 Task: Create a task  Missing or incorrect error messages , assign it to team member softage.9@softage.net in the project ZenithTech and update the status of the task to  On Track  , set the priority of the task to Low.
Action: Mouse moved to (197, 163)
Screenshot: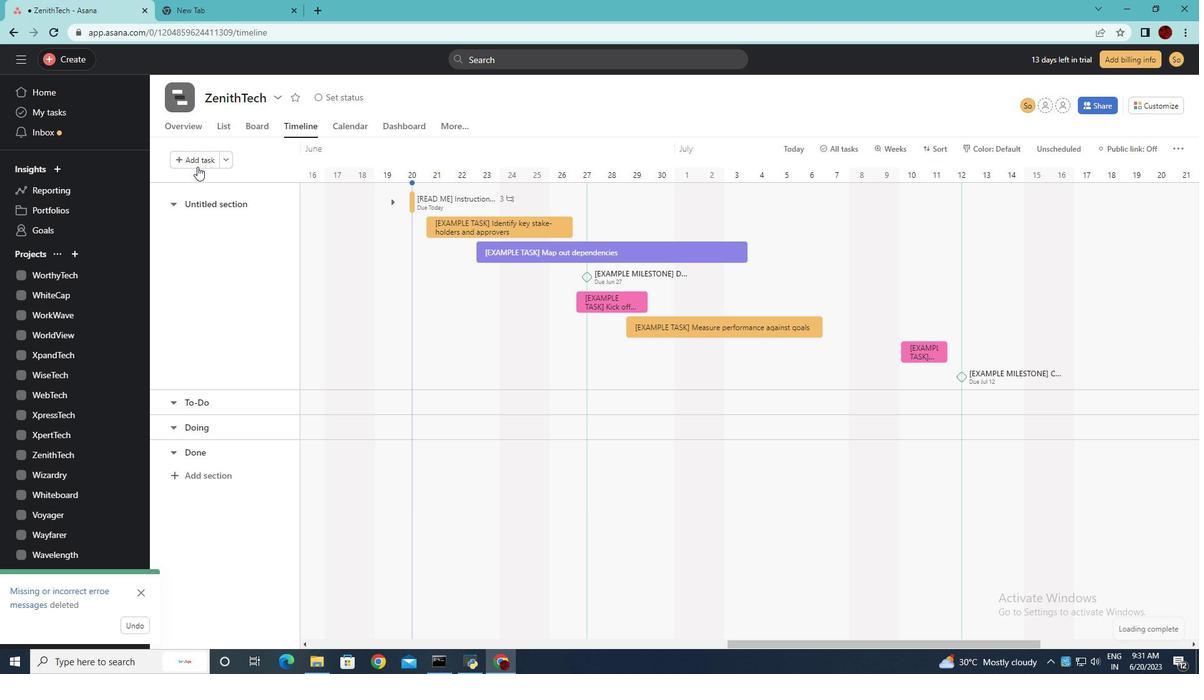 
Action: Mouse pressed left at (197, 163)
Screenshot: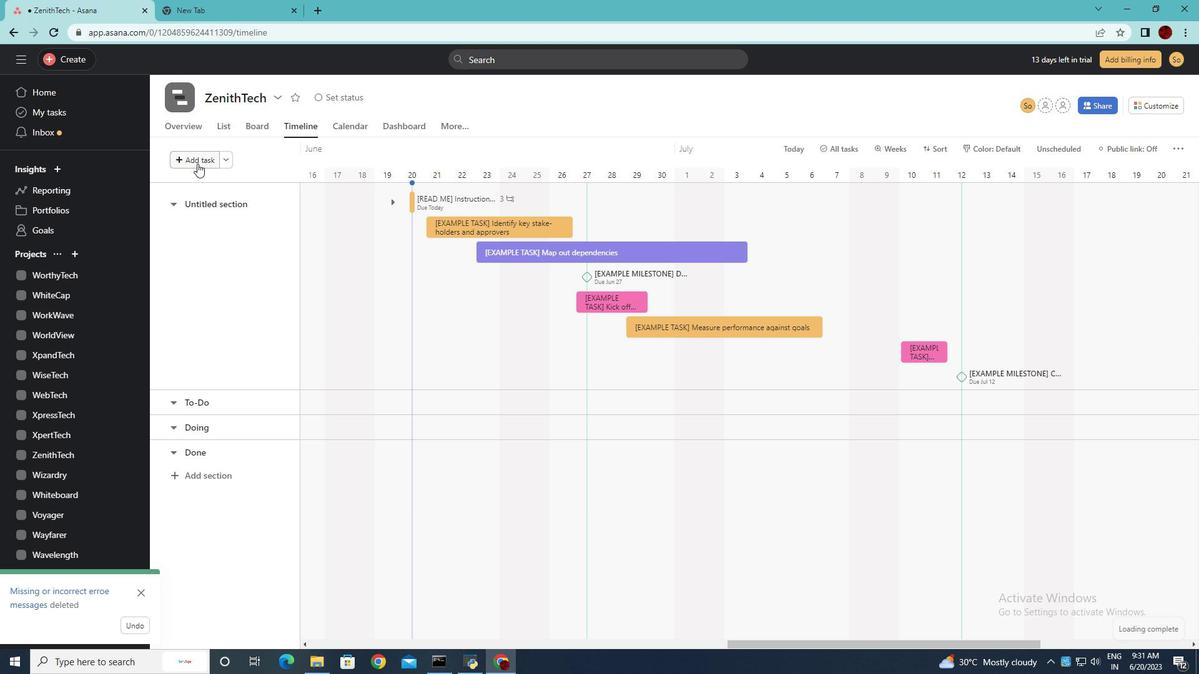 
Action: Key pressed <Key.shift><Key.shift><Key.shift><Key.shift><Key.shift><Key.shift><Key.shift><Key.shift><Key.shift><Key.shift><Key.shift><Key.shift><Key.shift><Key.shift><Key.shift><Key.shift><Key.shift>Missing<Key.space>or<Key.space>incorrect<Key.space>error<Key.space>messages
Screenshot: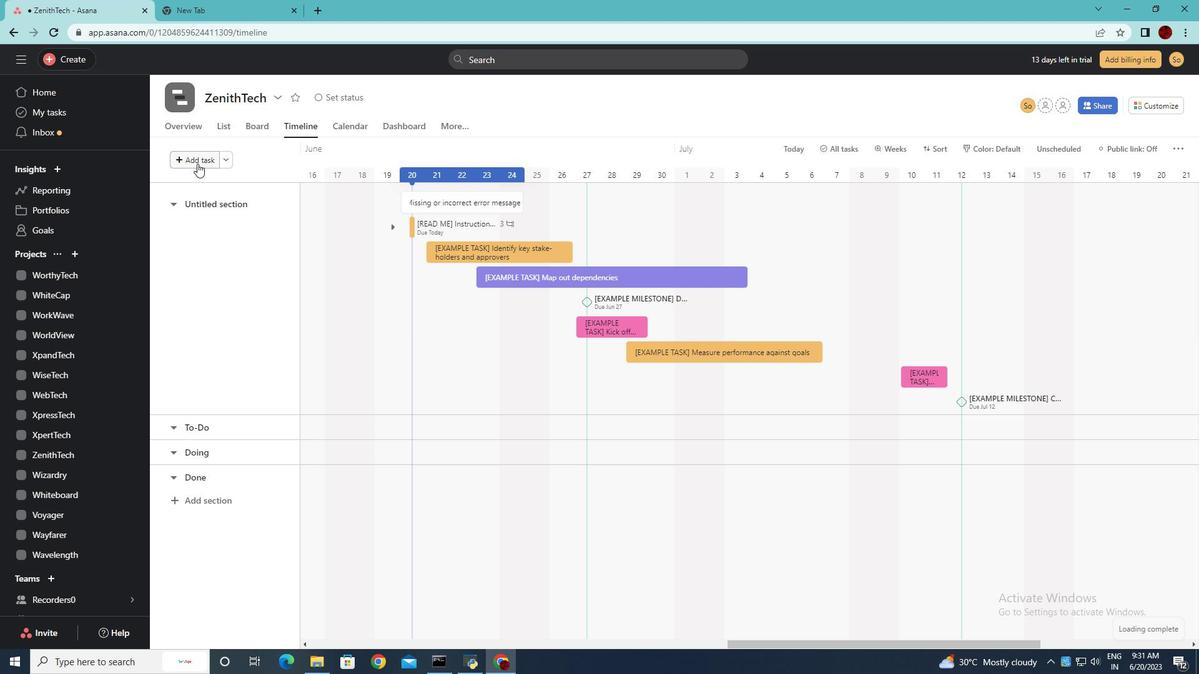 
Action: Mouse moved to (489, 206)
Screenshot: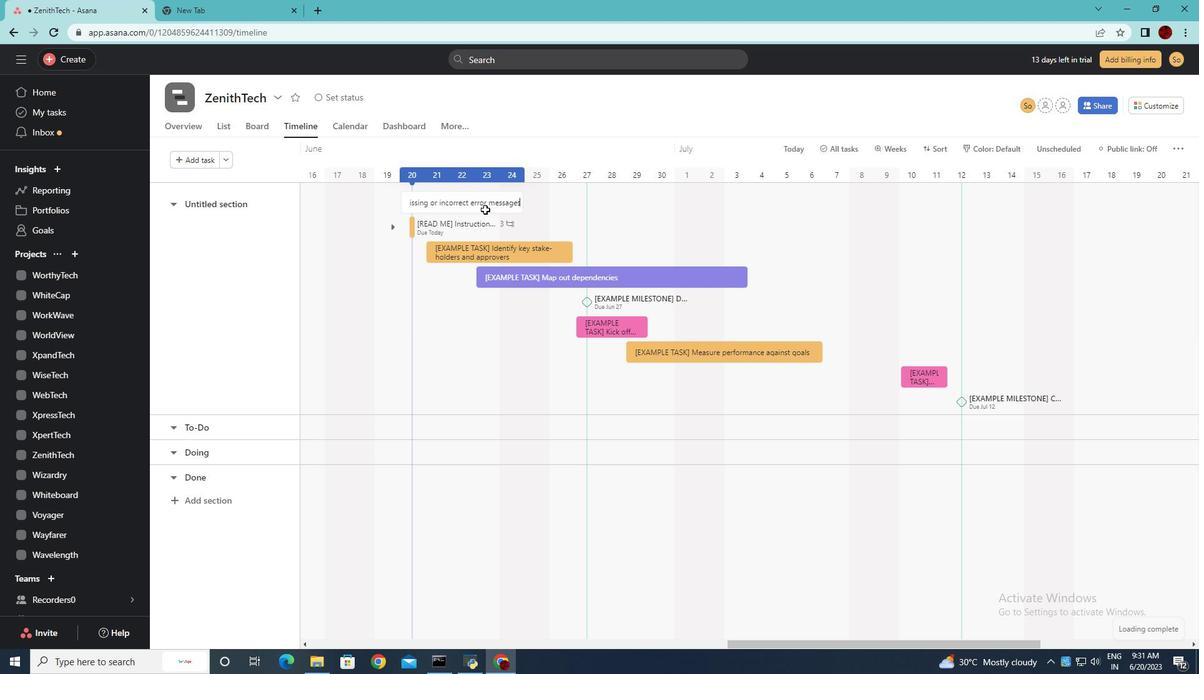 
Action: Mouse pressed left at (489, 206)
Screenshot: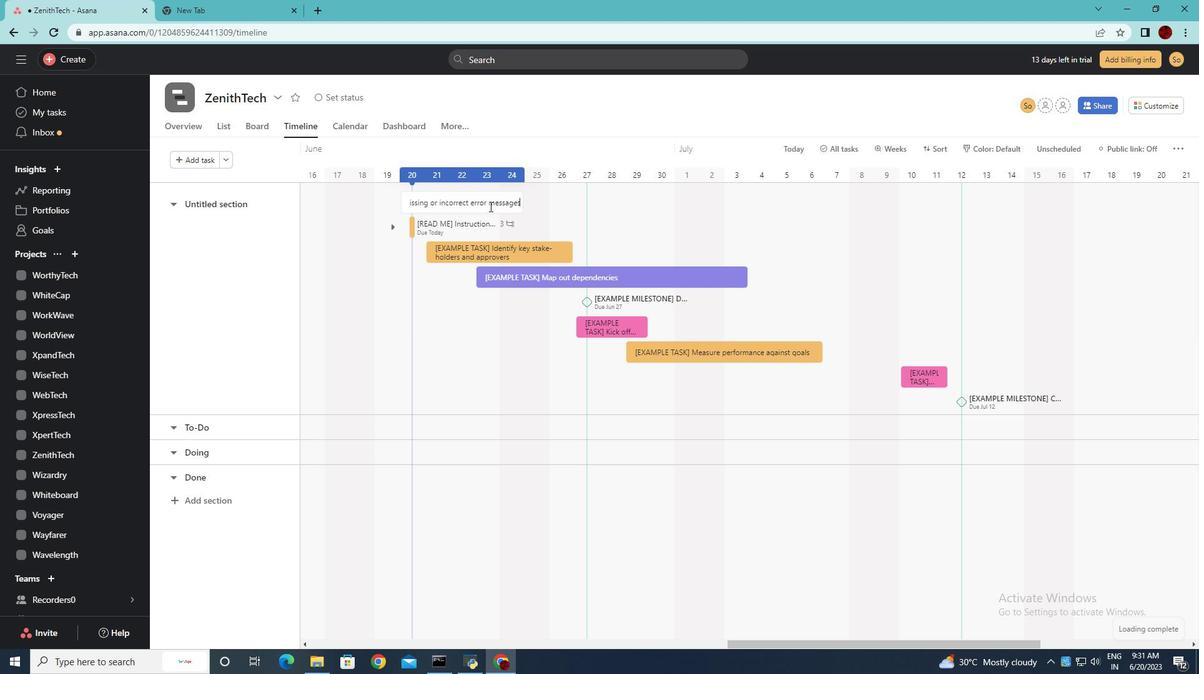 
Action: Mouse moved to (872, 224)
Screenshot: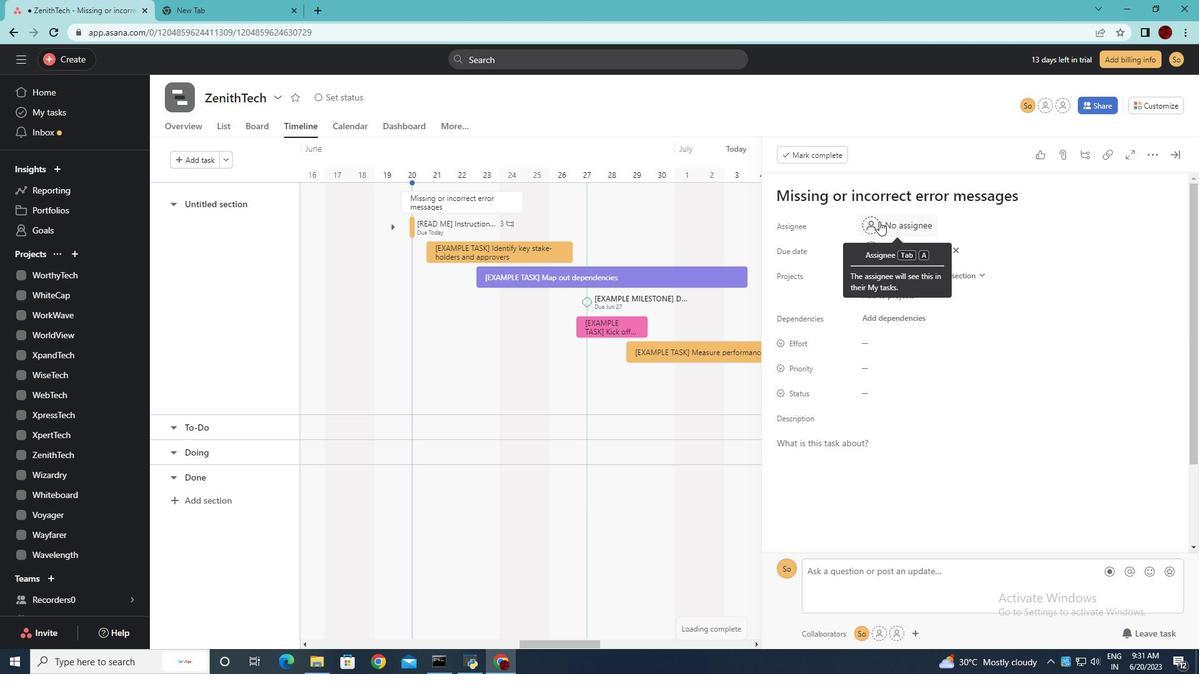 
Action: Mouse pressed left at (872, 224)
Screenshot: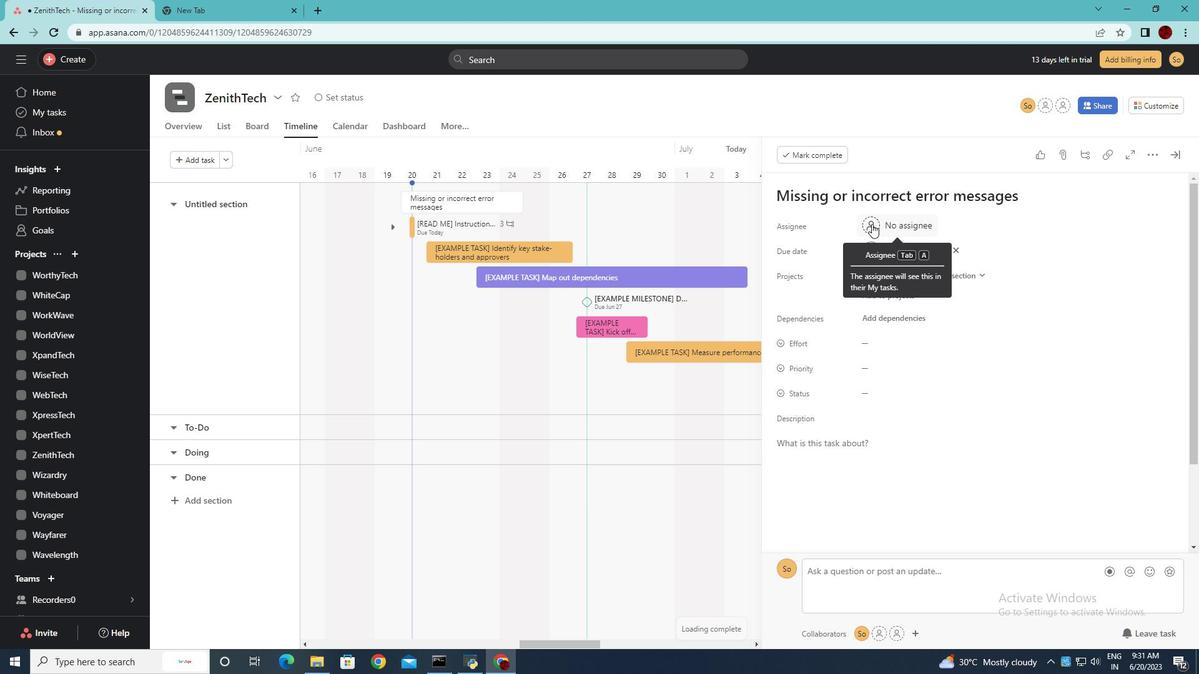 
Action: Key pressed softage.9<Key.shift>@softage.net
Screenshot: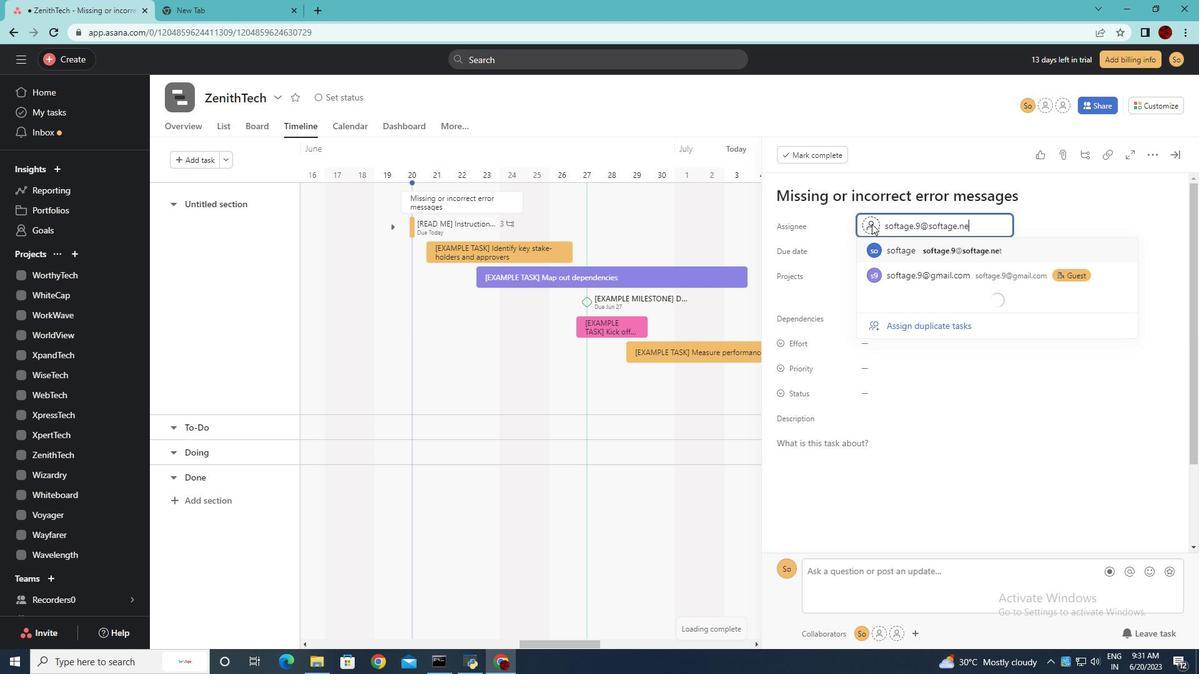 
Action: Mouse moved to (938, 249)
Screenshot: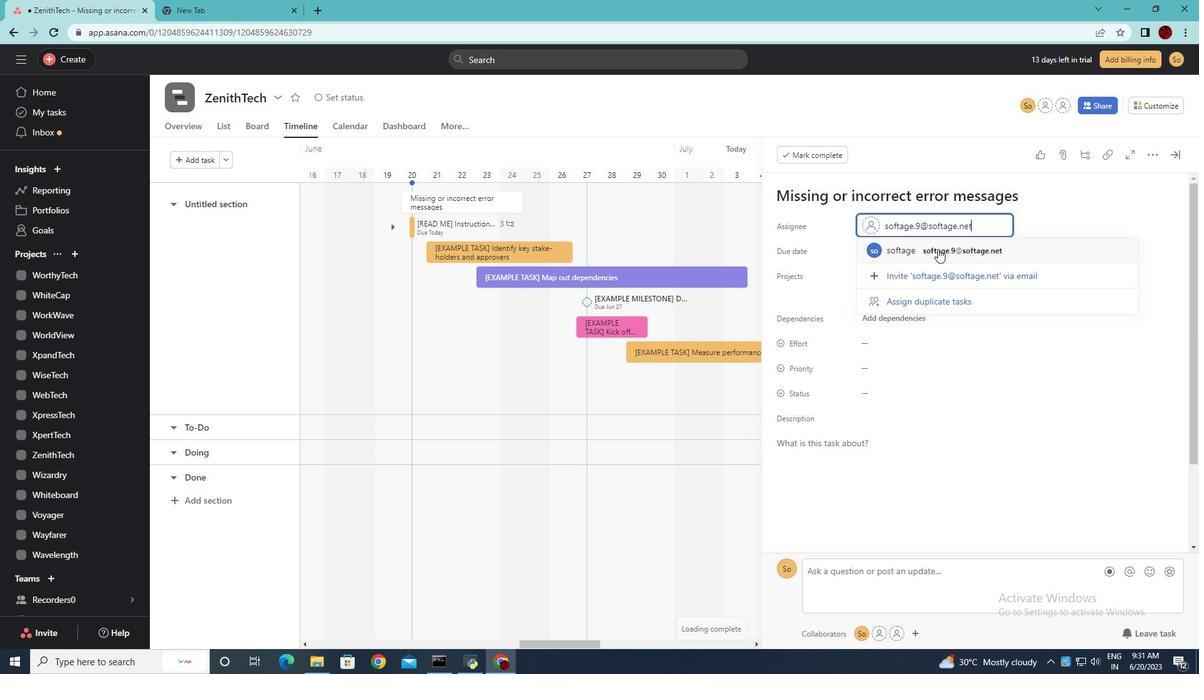 
Action: Mouse pressed left at (938, 249)
Screenshot: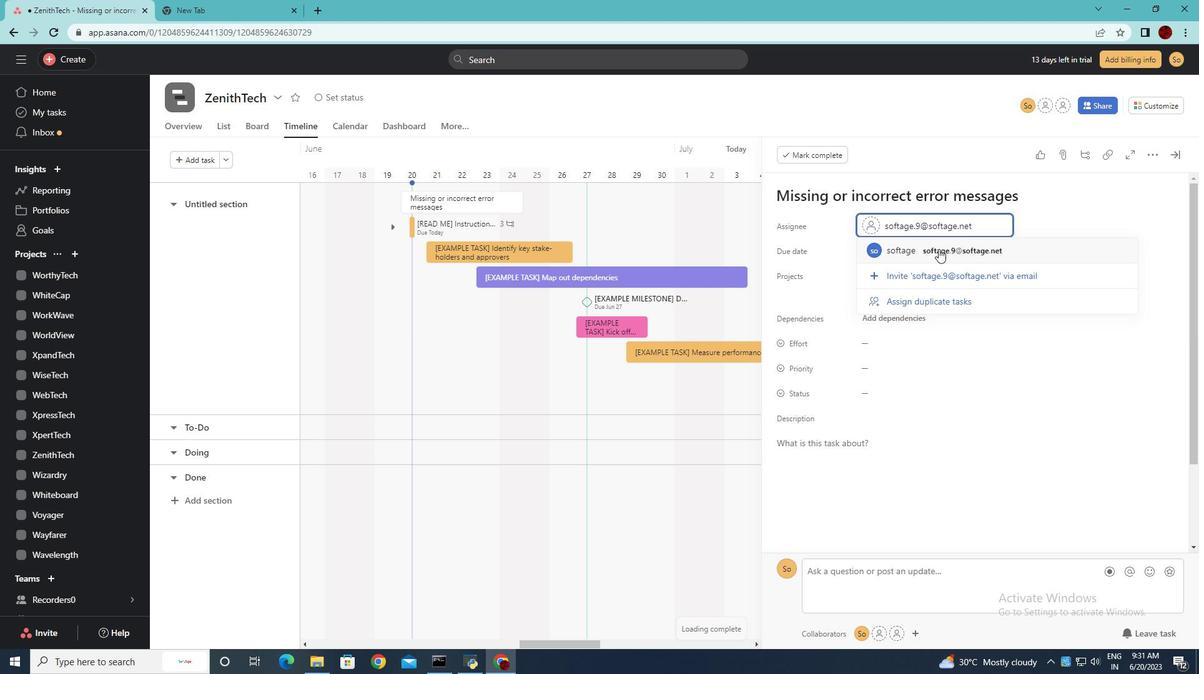 
Action: Mouse moved to (924, 394)
Screenshot: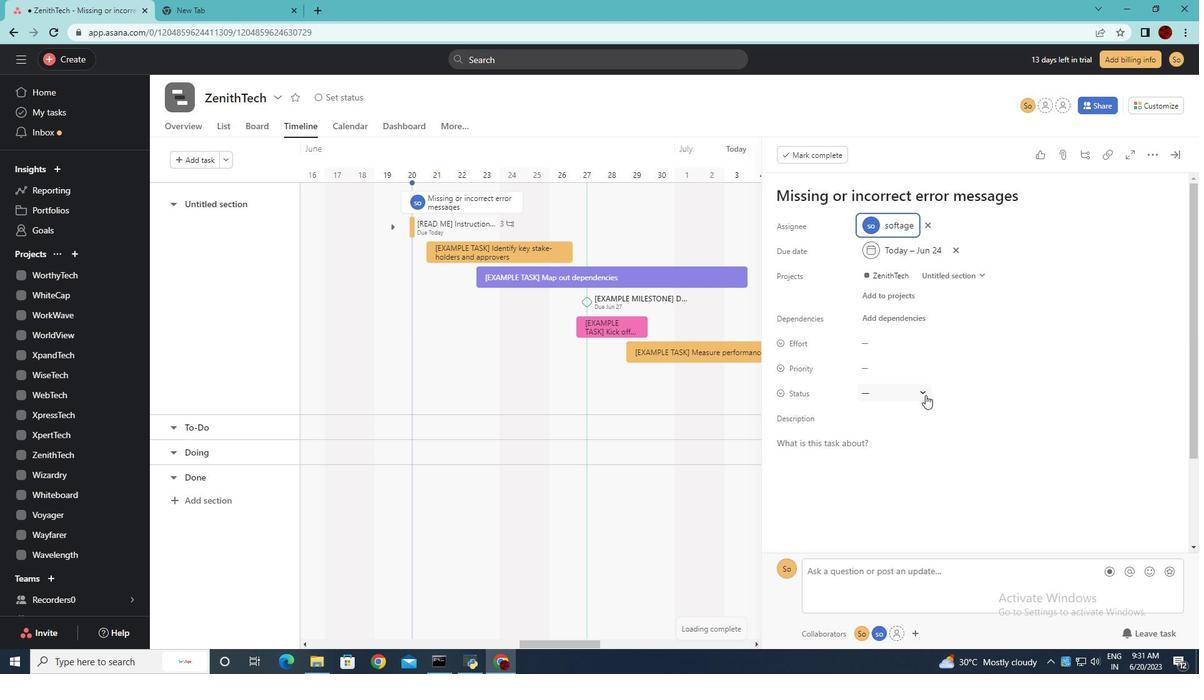 
Action: Mouse pressed left at (924, 394)
Screenshot: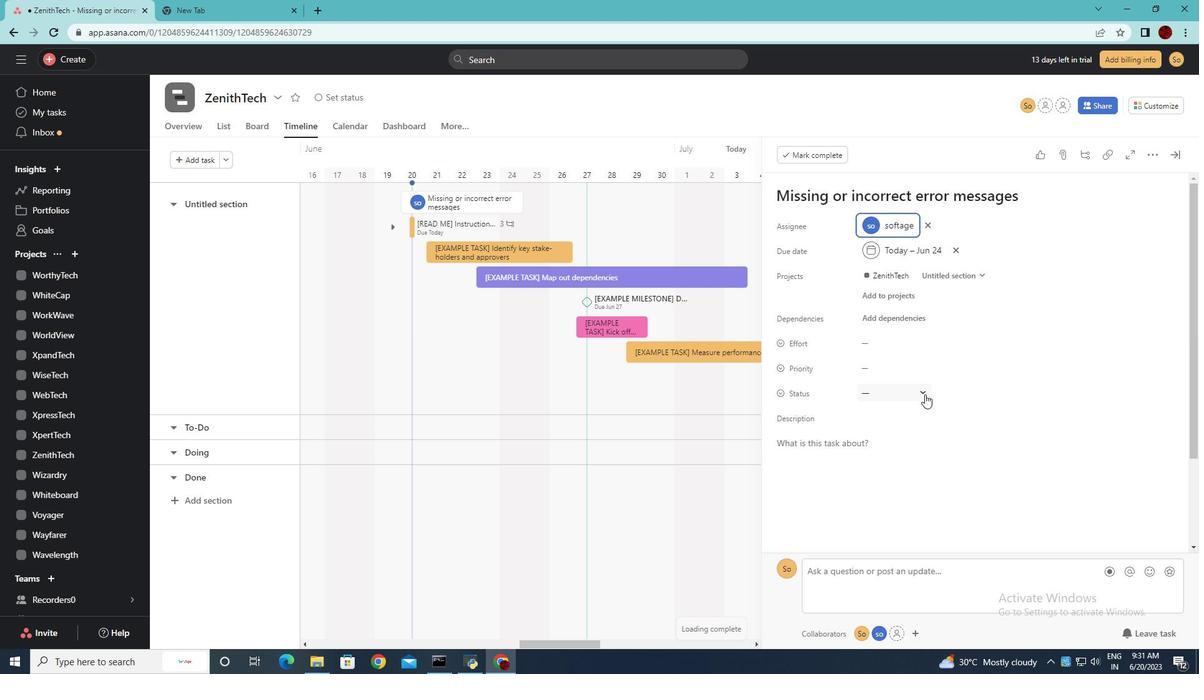 
Action: Mouse moved to (901, 436)
Screenshot: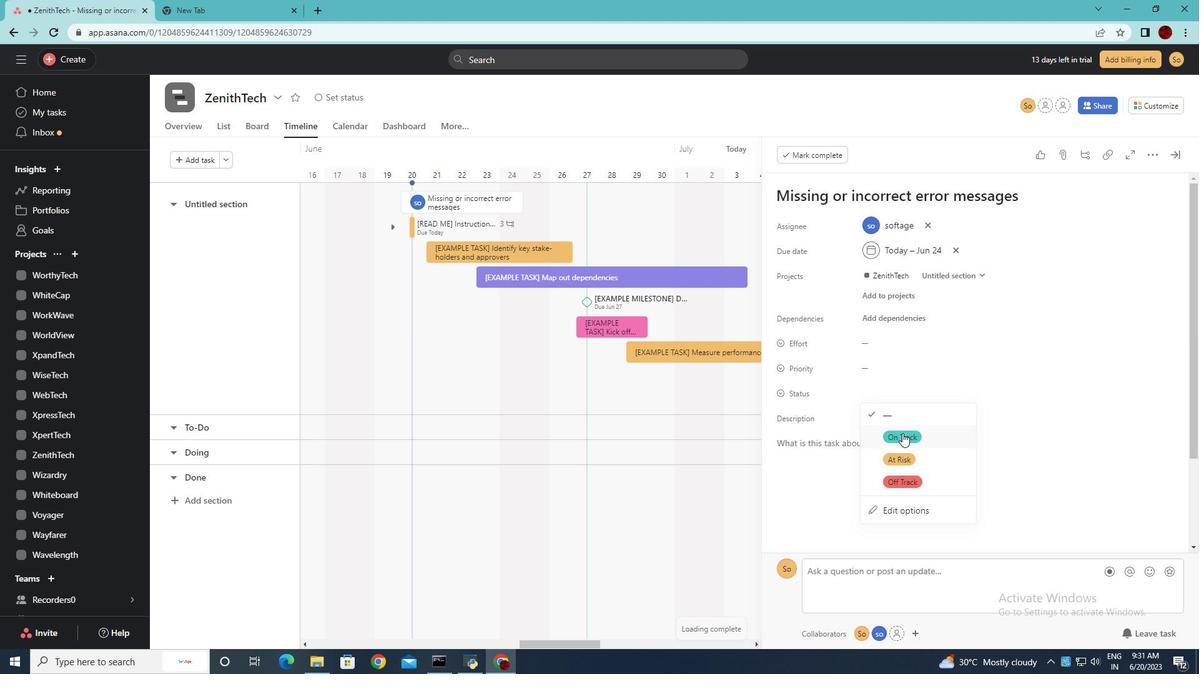 
Action: Mouse pressed left at (901, 436)
Screenshot: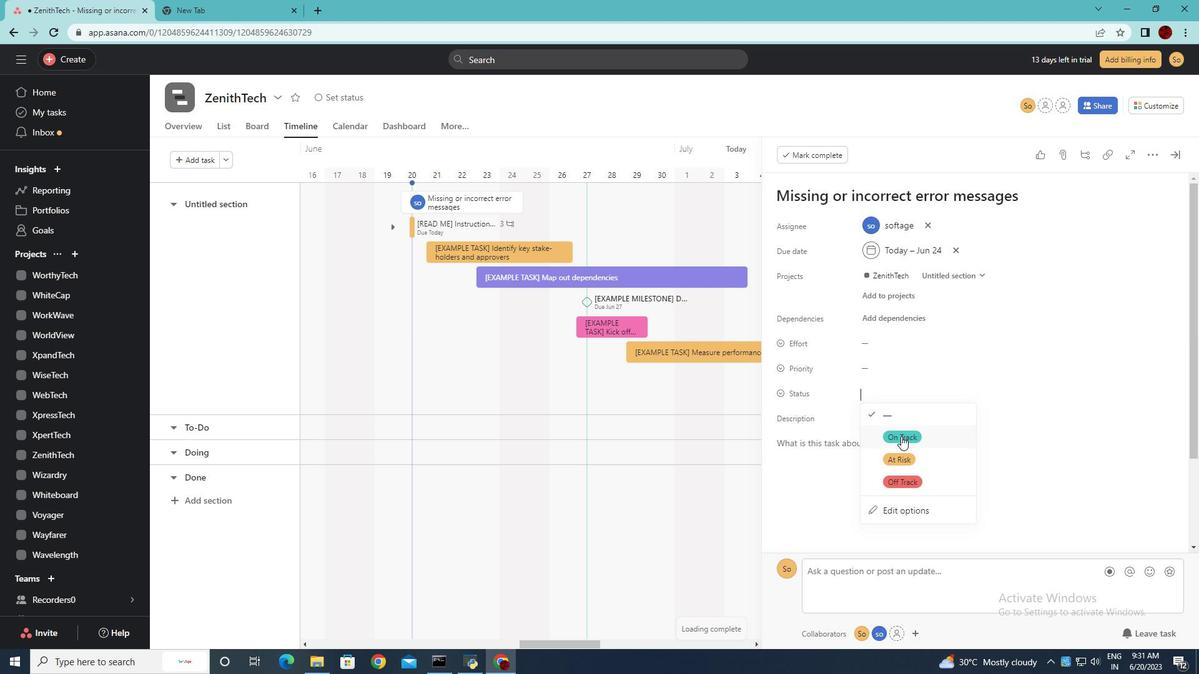 
Action: Mouse moved to (920, 372)
Screenshot: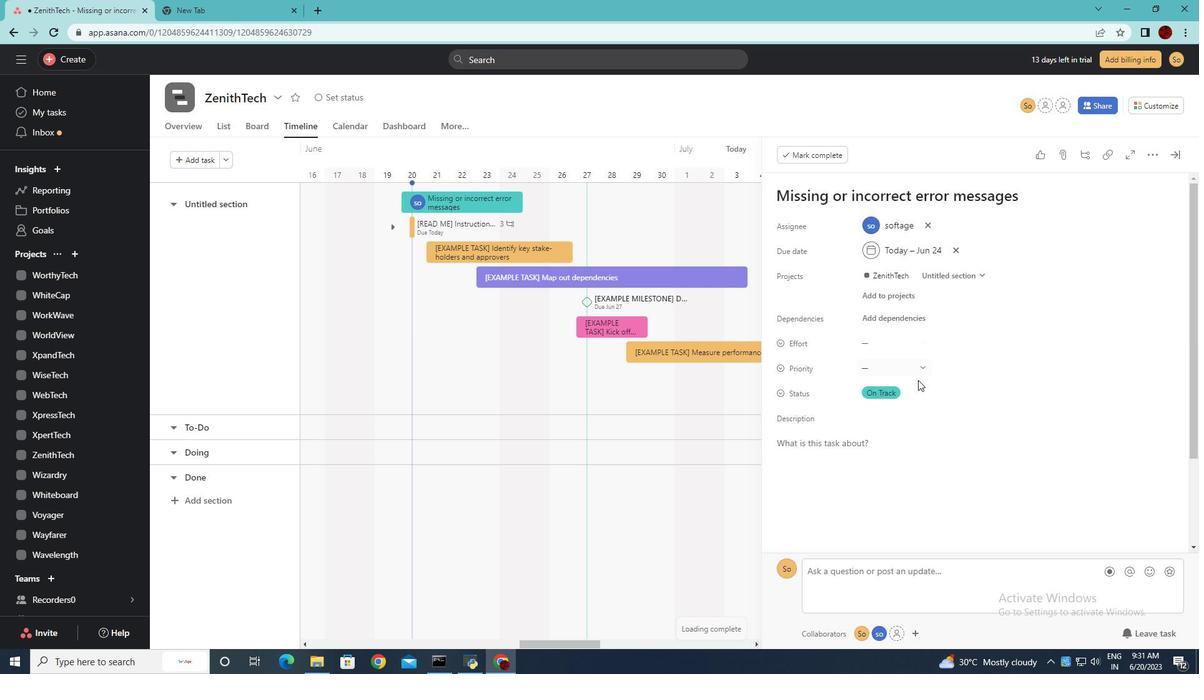 
Action: Mouse pressed left at (920, 372)
Screenshot: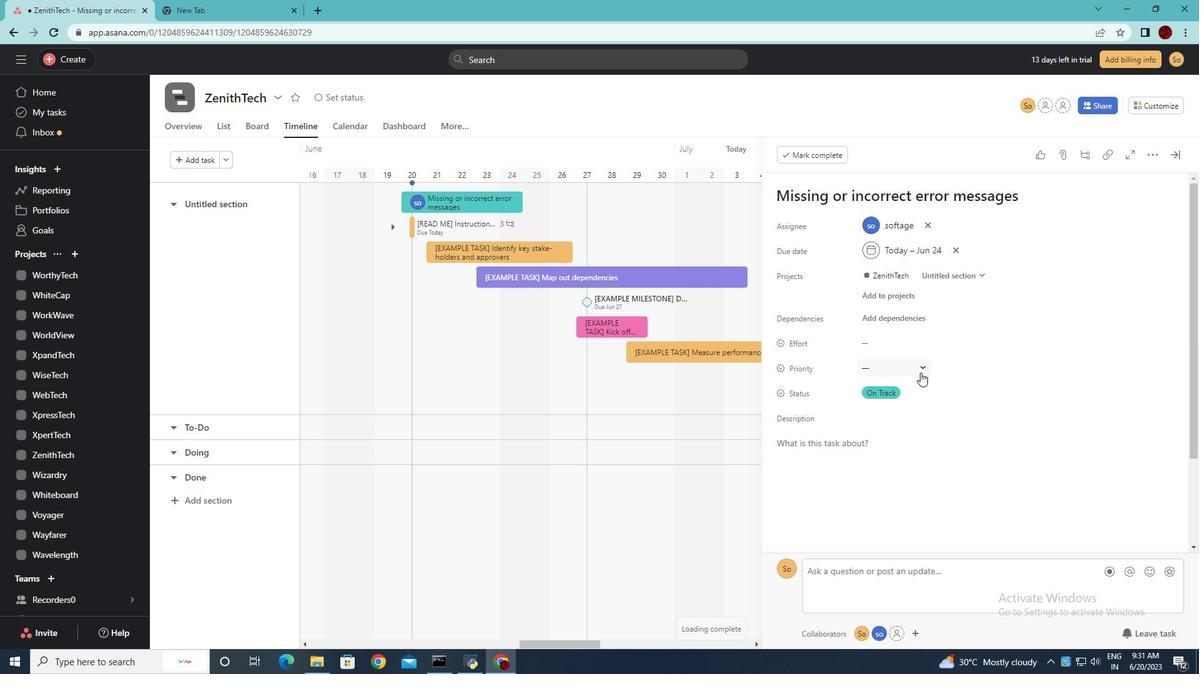 
Action: Mouse moved to (906, 457)
Screenshot: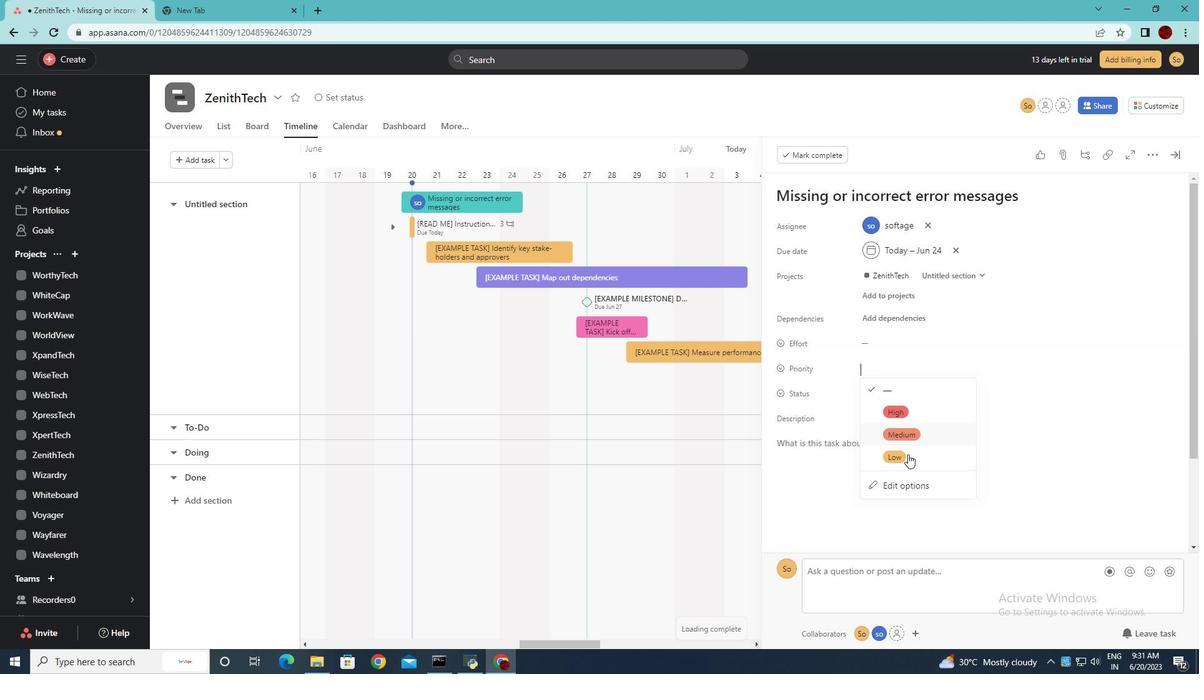 
Action: Mouse pressed left at (906, 457)
Screenshot: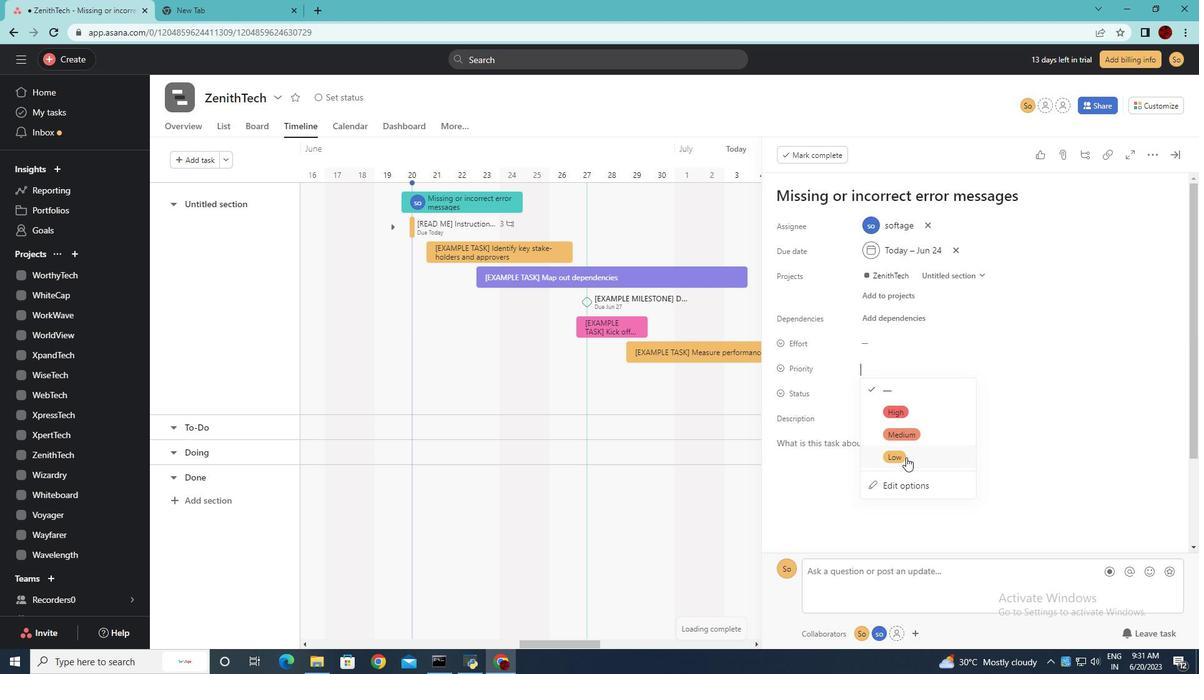 
